 Task: Search for art museums and galleries in Chicago, Illinois, and Milwaukee, Wisconsin.
Action: Mouse moved to (156, 65)
Screenshot: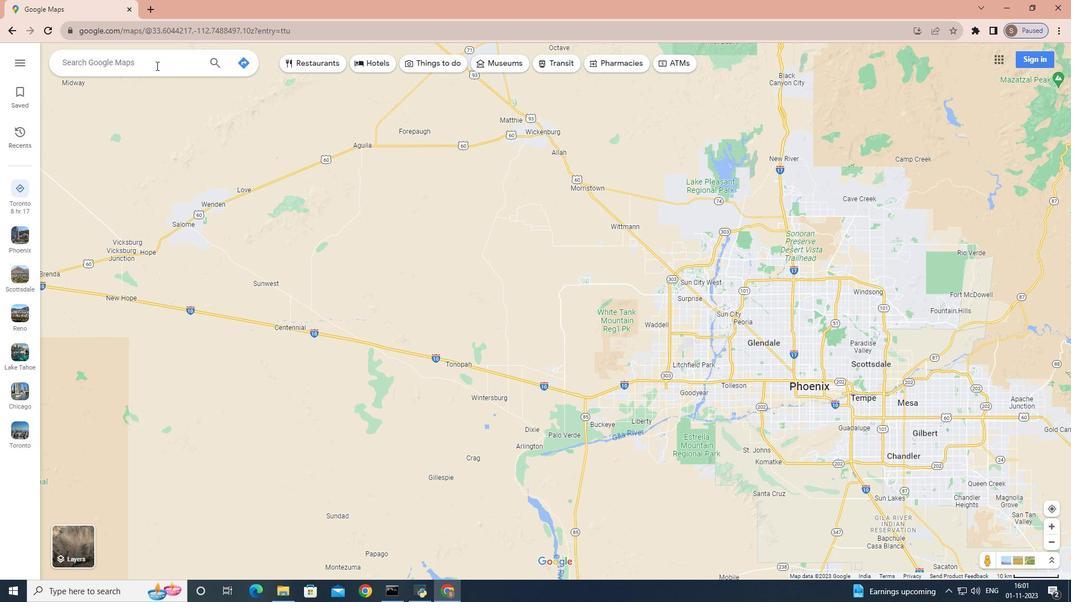
Action: Mouse pressed left at (156, 65)
Screenshot: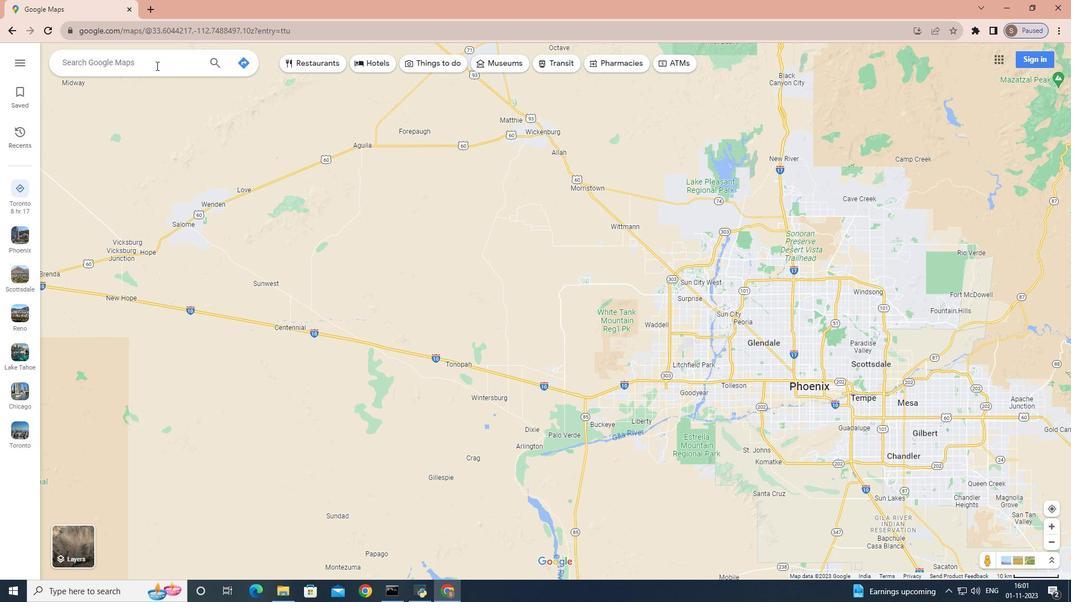 
Action: Key pressed <Key.shift>Chicago,<Key.space>lllinois<Key.enter>
Screenshot: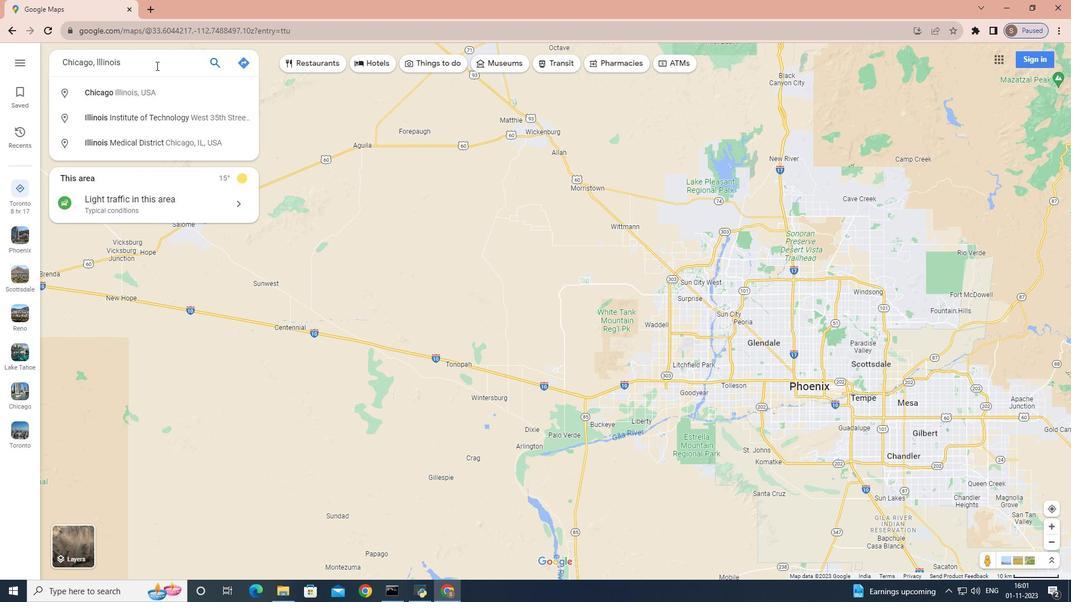 
Action: Mouse moved to (155, 256)
Screenshot: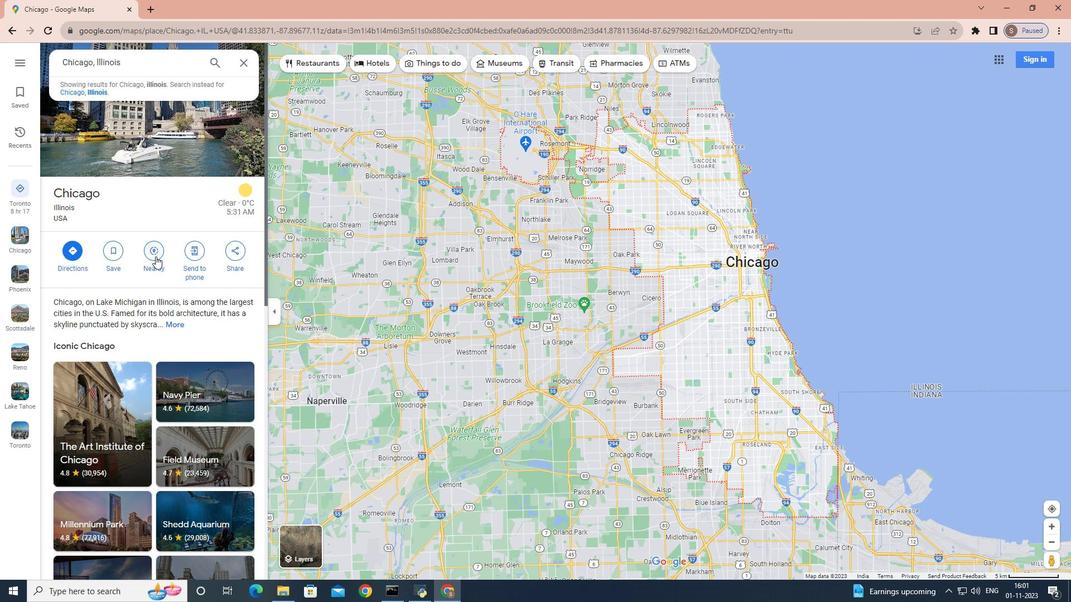 
Action: Mouse pressed left at (155, 256)
Screenshot: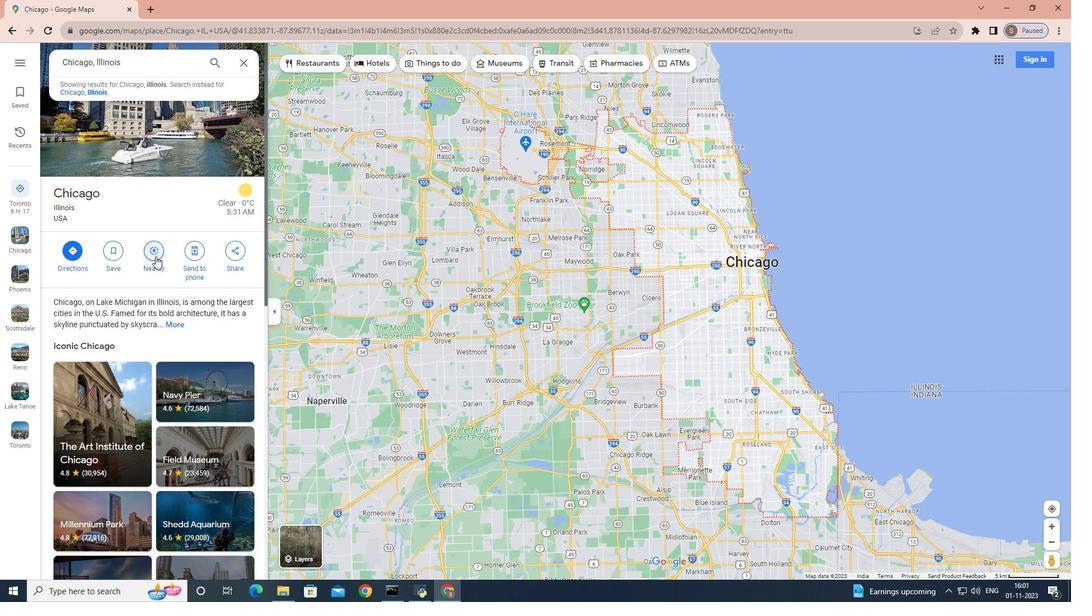 
Action: Mouse moved to (147, 241)
Screenshot: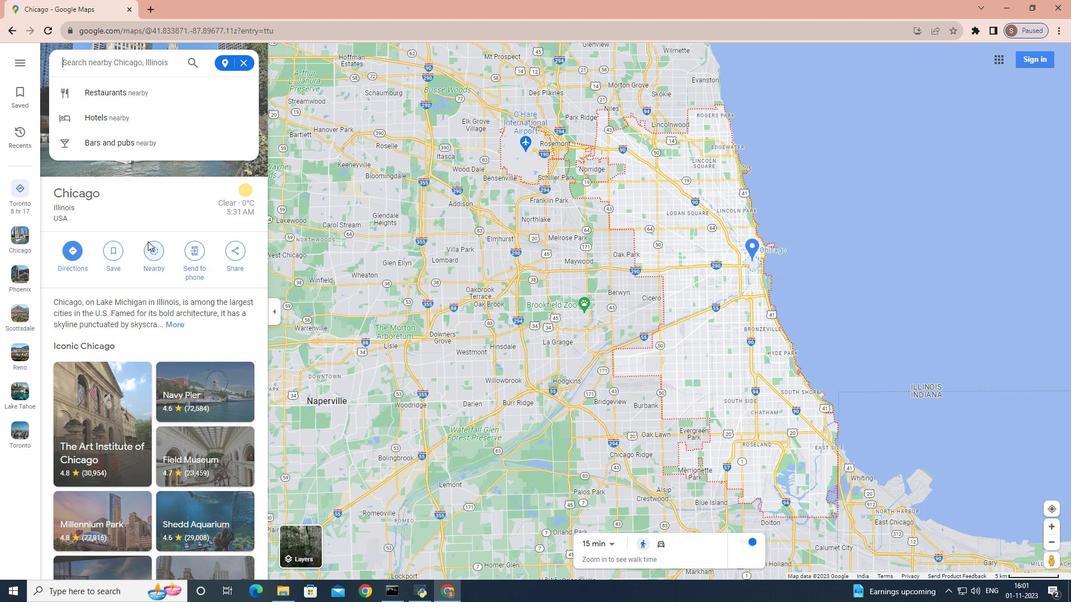 
Action: Key pressed art<Key.space>museums<Key.space>and<Key.space>gallaries<Key.enter>
Screenshot: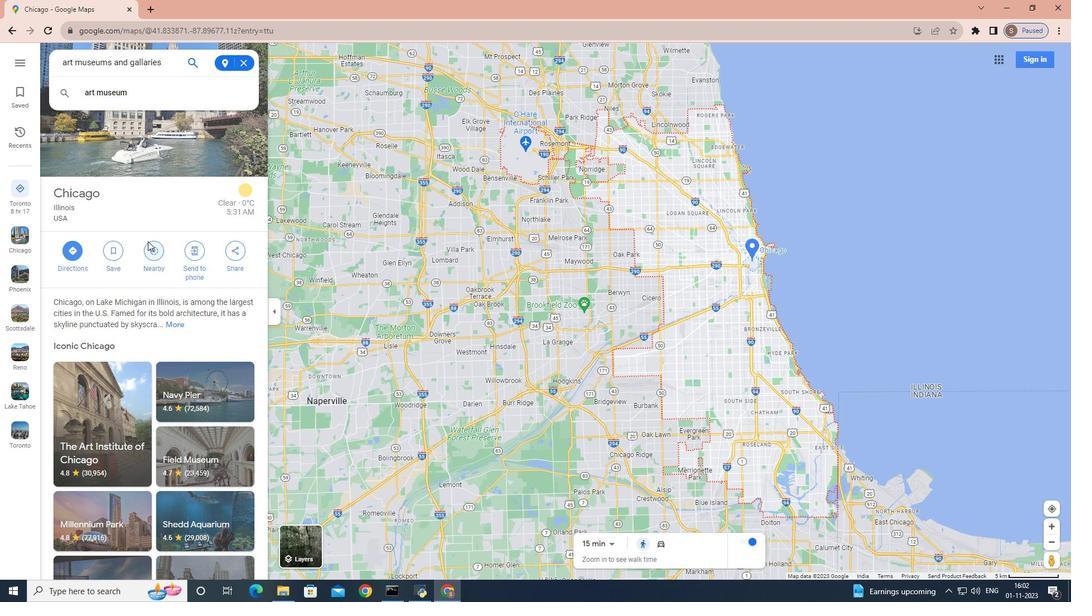 
Action: Mouse moved to (245, 64)
Screenshot: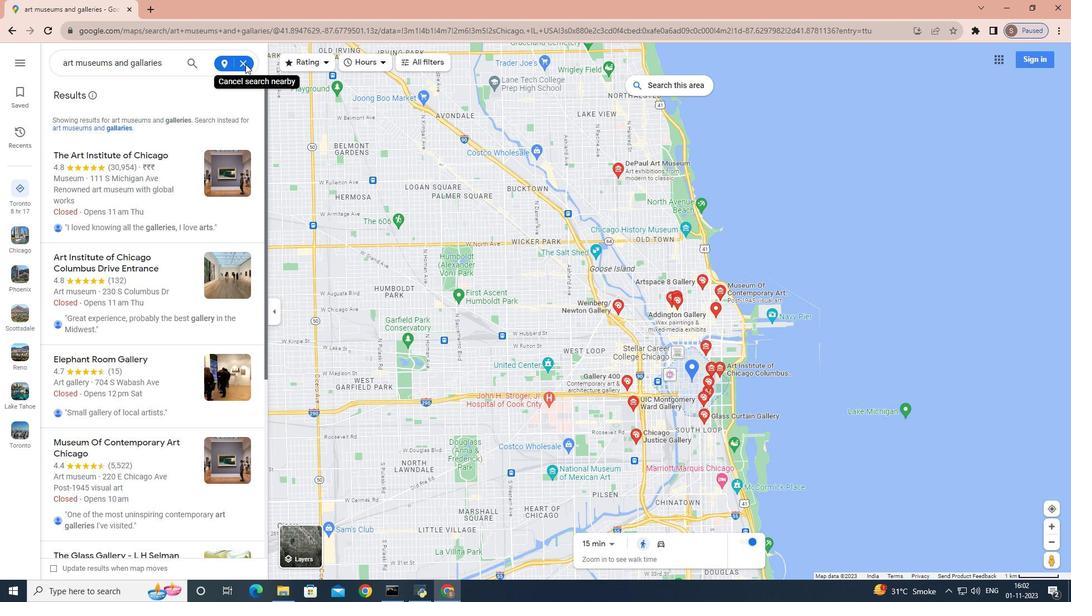 
Action: Mouse pressed left at (245, 64)
Screenshot: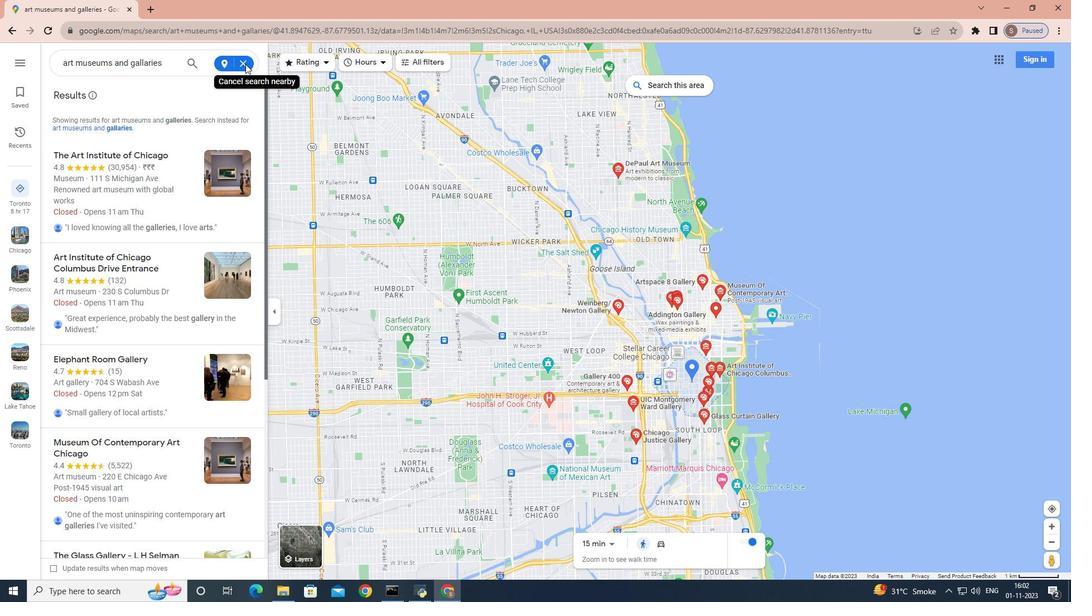 
Action: Mouse moved to (240, 63)
Screenshot: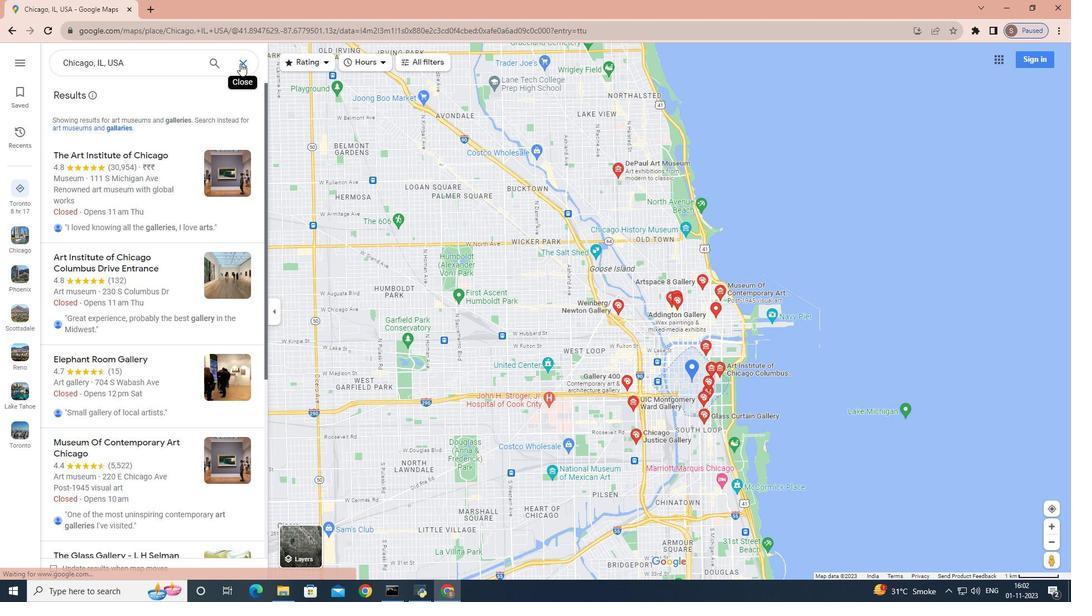 
Action: Mouse pressed left at (240, 63)
Screenshot: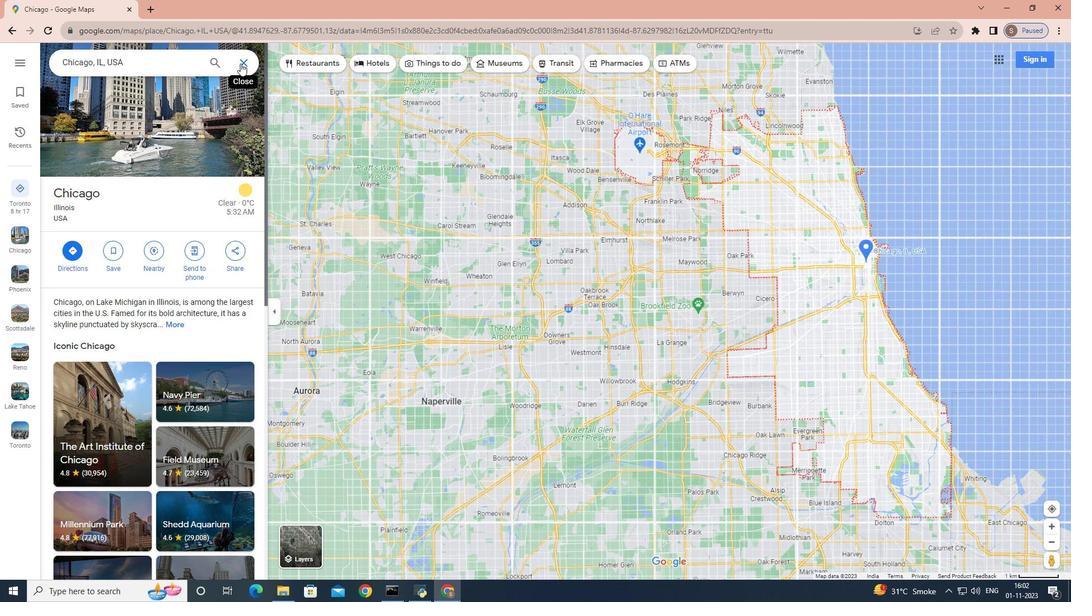 
Action: Mouse moved to (238, 65)
Screenshot: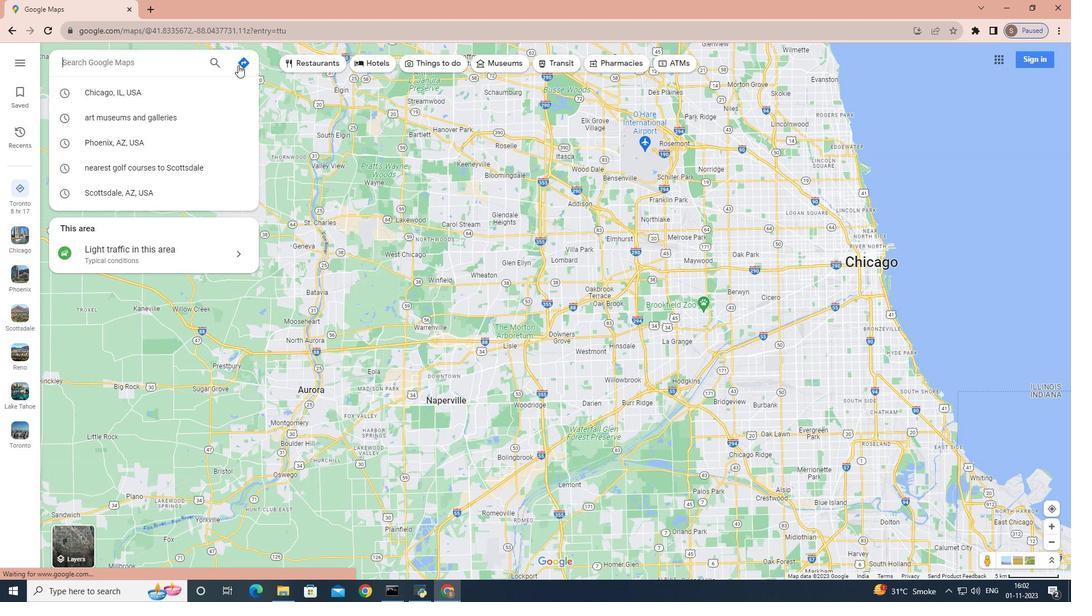 
Action: Key pressed <Key.shift>Milwaukee,<Key.space><Key.shift>Wisconsin<Key.enter>
Screenshot: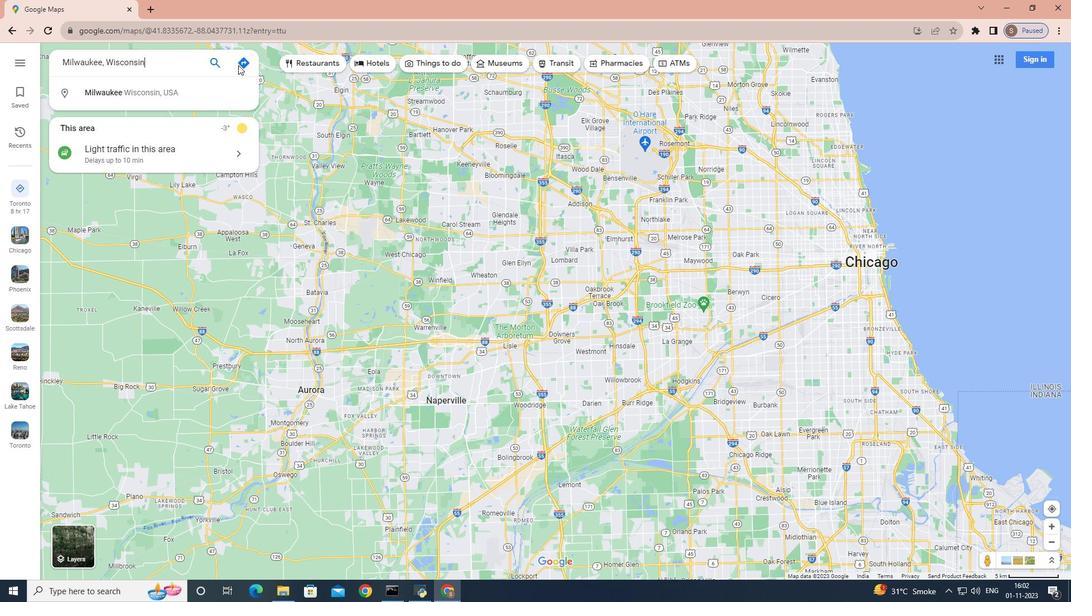 
Action: Mouse moved to (159, 243)
Screenshot: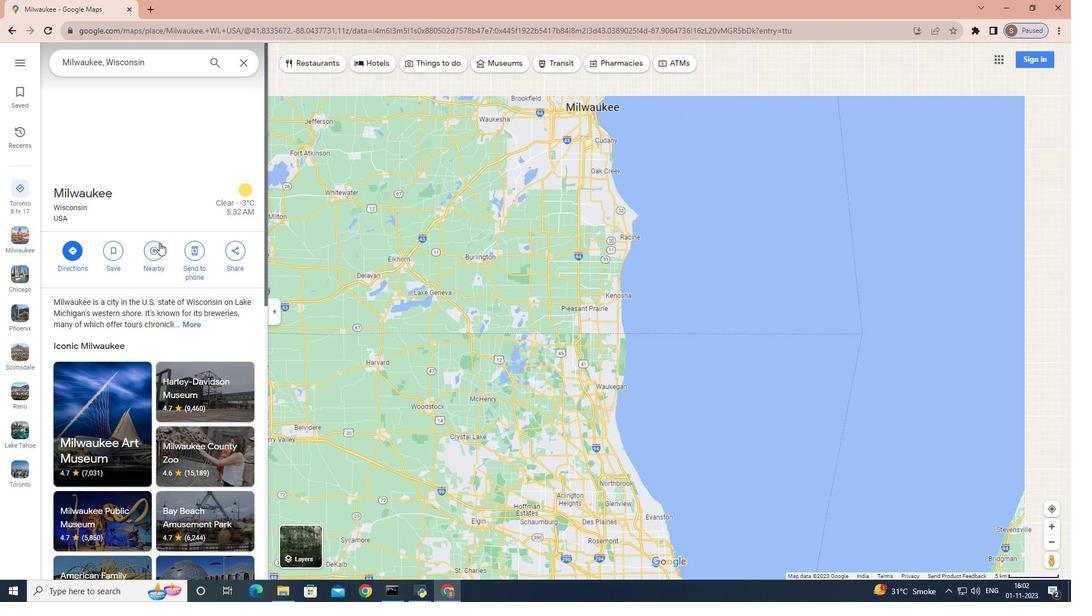
Action: Mouse pressed left at (159, 243)
Screenshot: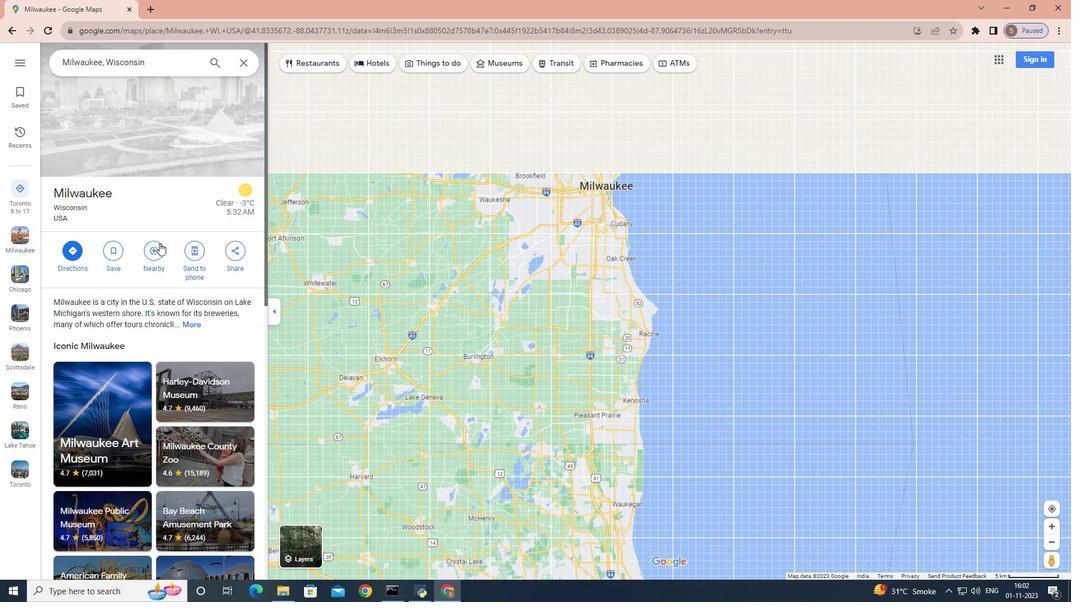 
Action: Mouse moved to (122, 61)
Screenshot: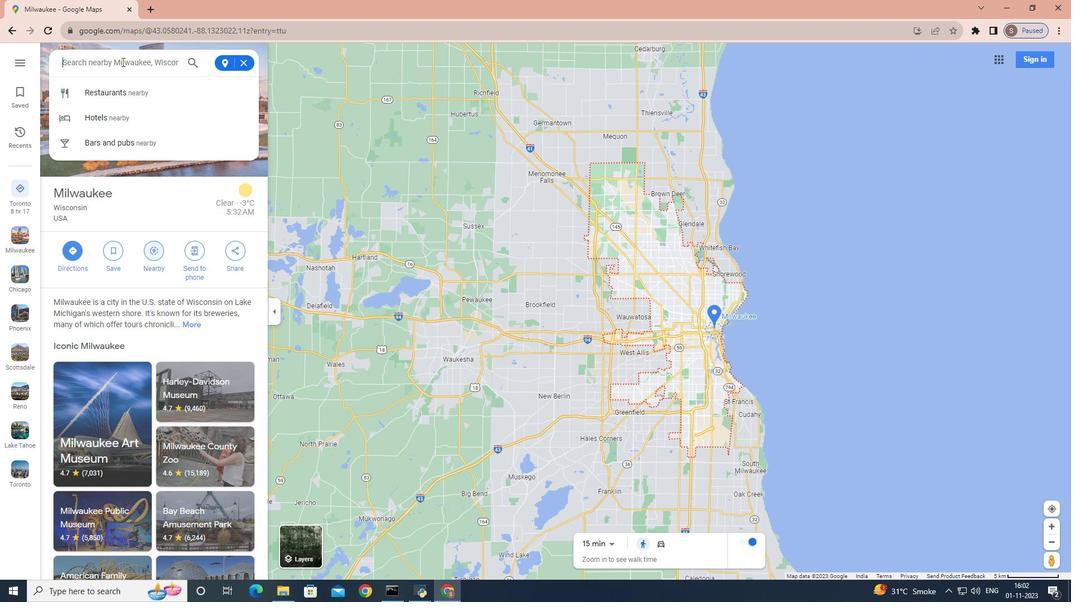 
Action: Key pressed art<Key.space>museums<Key.space>and<Key.space>gallaries<Key.enter>
Screenshot: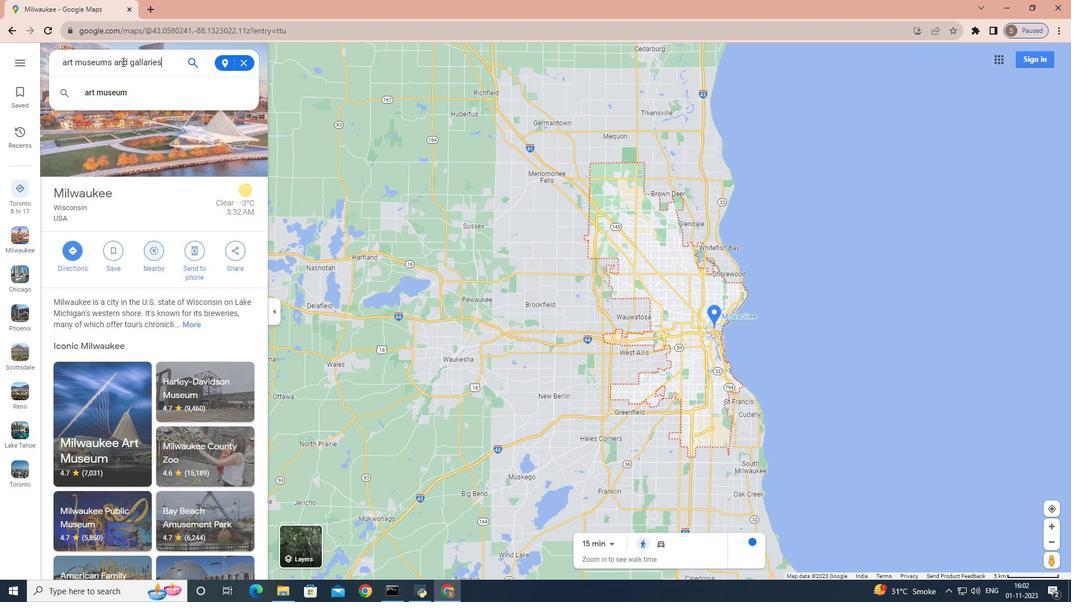 
Action: Mouse moved to (125, 73)
Screenshot: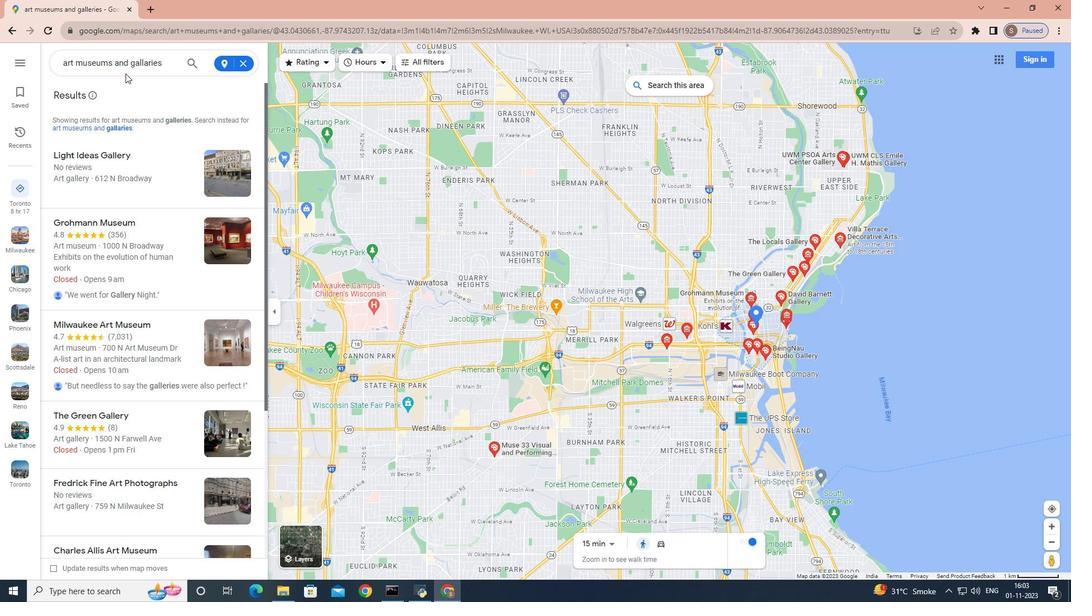 
